 Task: Create a task  Develop a new online platform for event ticket sales , assign it to team member softage.4@softage.net in the project AgileMind and update the status of the task to  On Track  , set the priority of the task to Low
Action: Mouse moved to (73, 53)
Screenshot: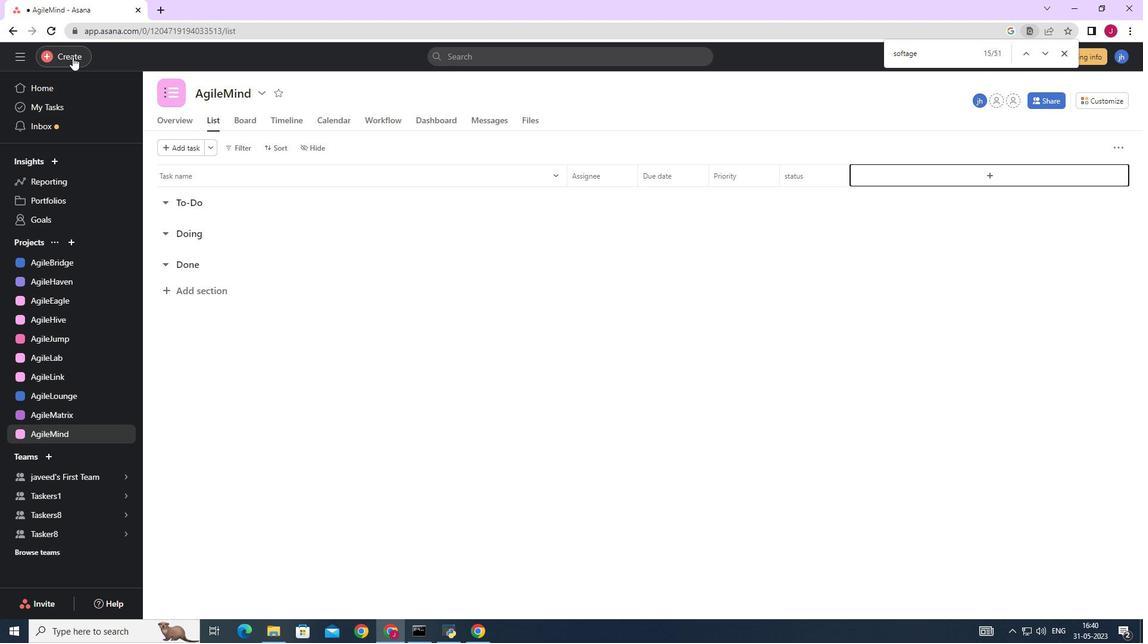
Action: Mouse pressed left at (73, 53)
Screenshot: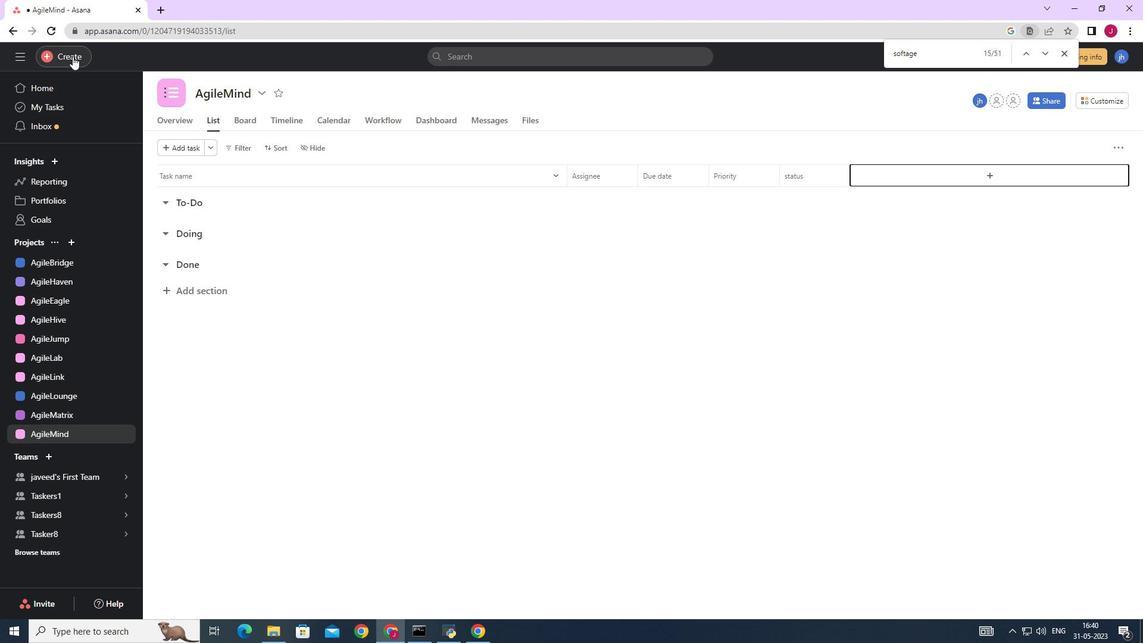 
Action: Mouse moved to (140, 58)
Screenshot: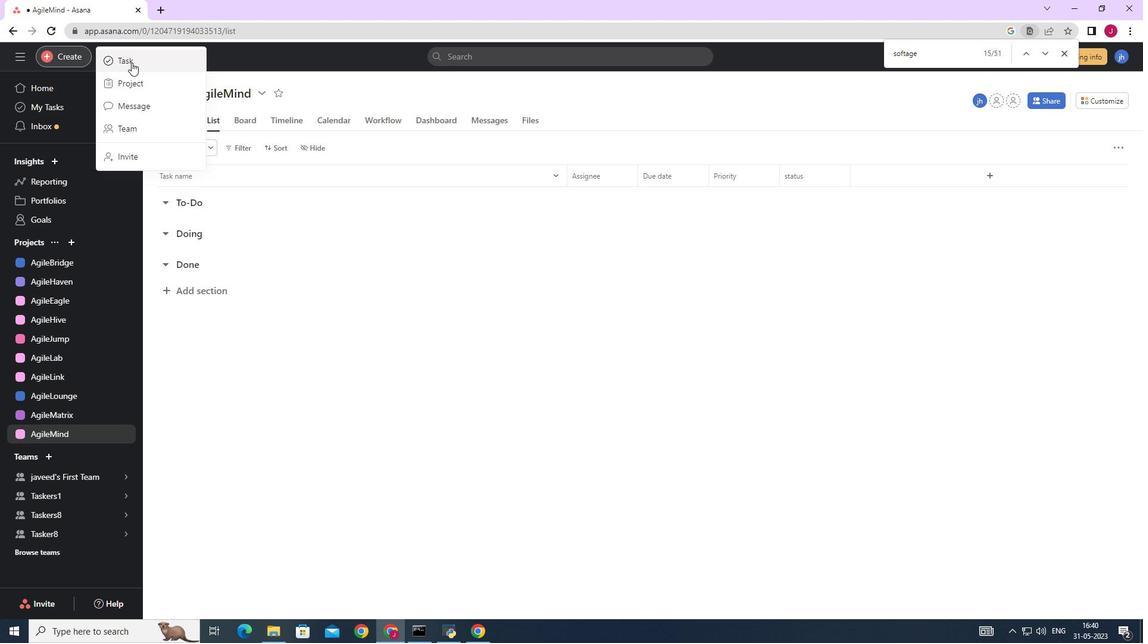 
Action: Mouse pressed left at (140, 58)
Screenshot: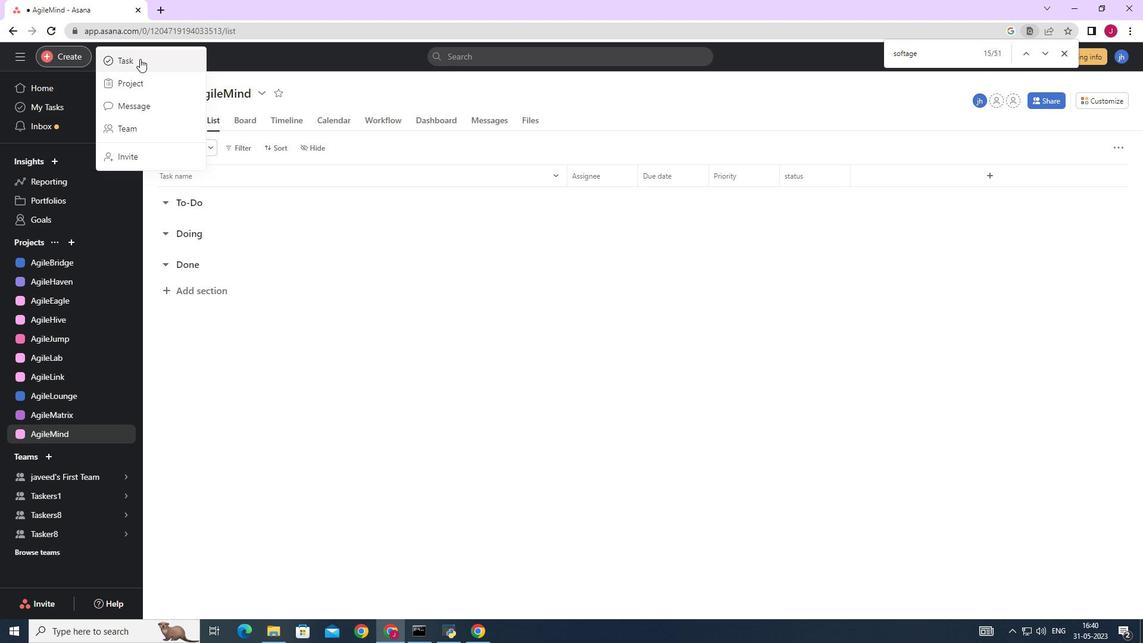 
Action: Mouse moved to (932, 396)
Screenshot: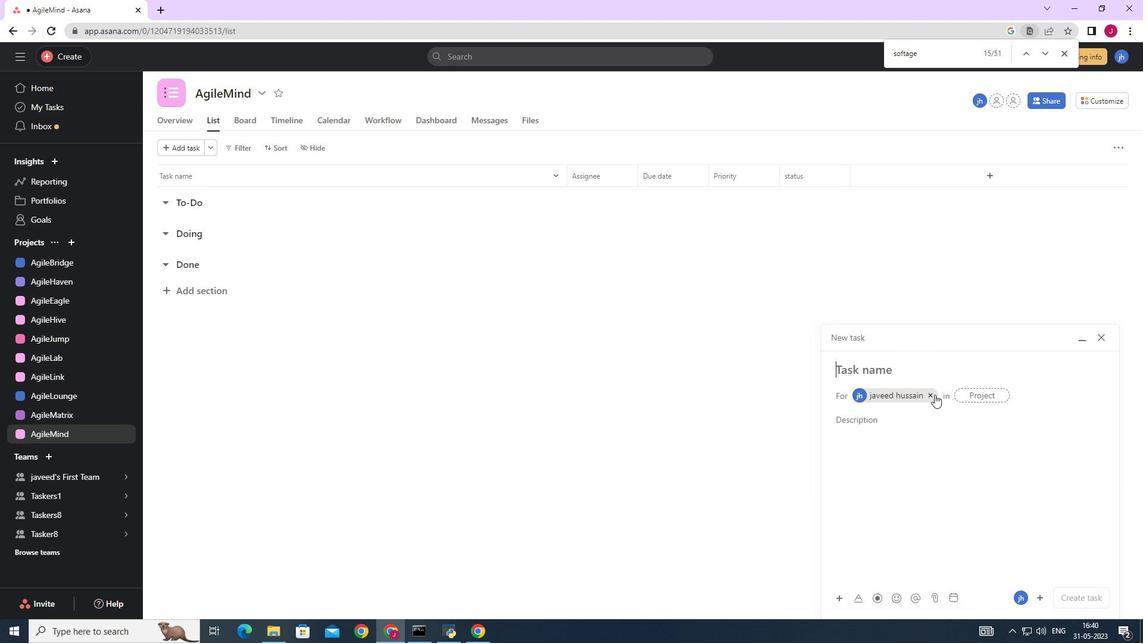 
Action: Mouse pressed left at (932, 396)
Screenshot: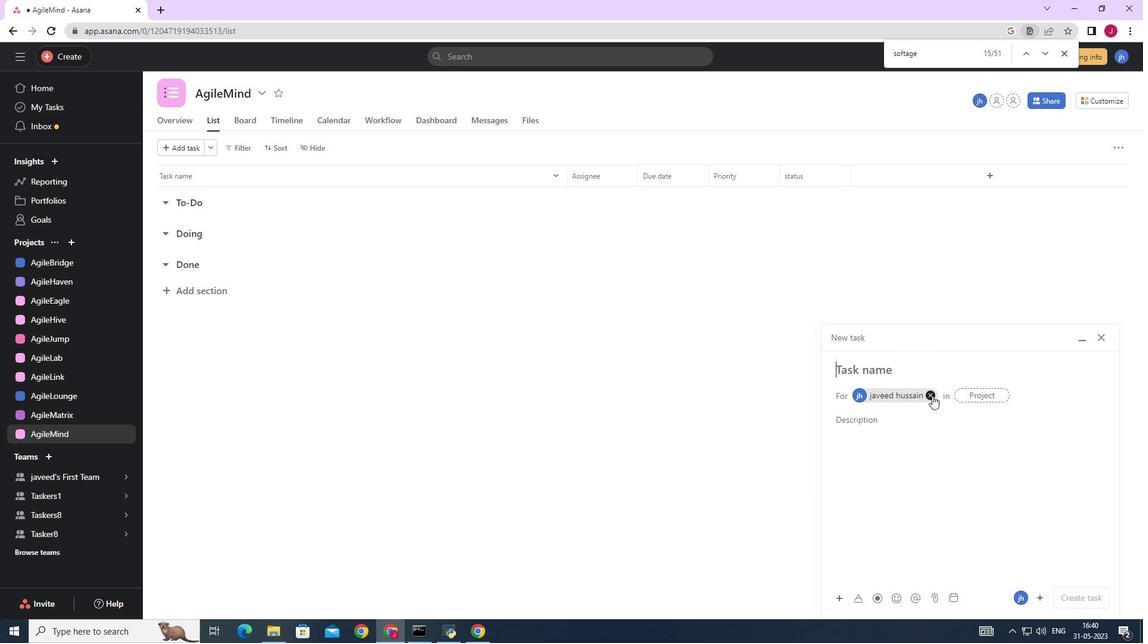 
Action: Mouse moved to (871, 364)
Screenshot: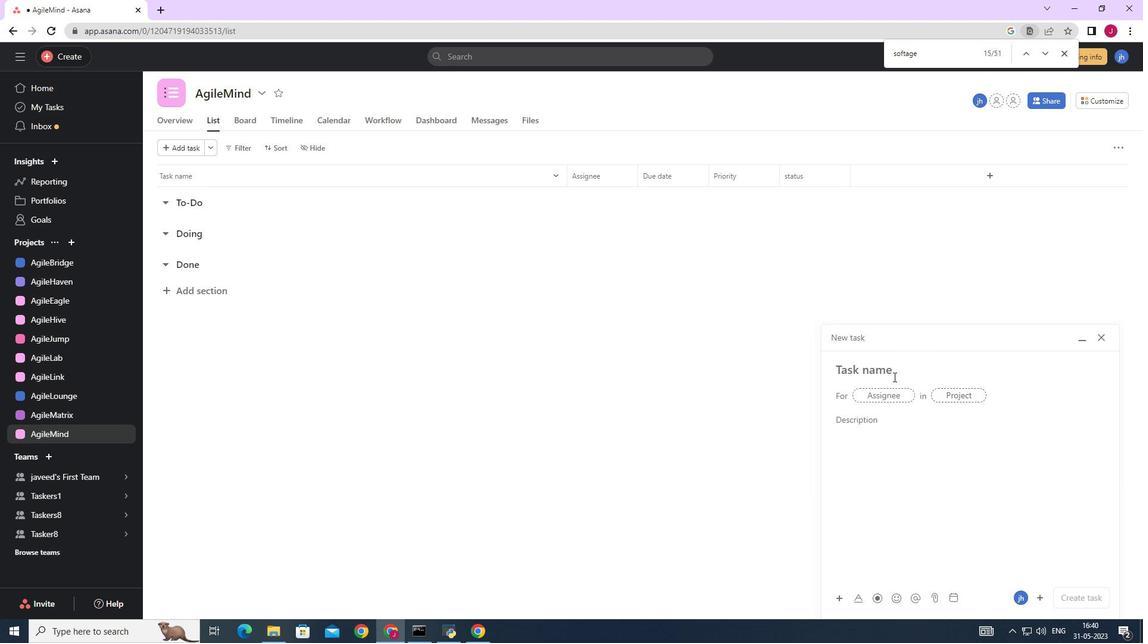 
Action: Mouse pressed left at (871, 364)
Screenshot: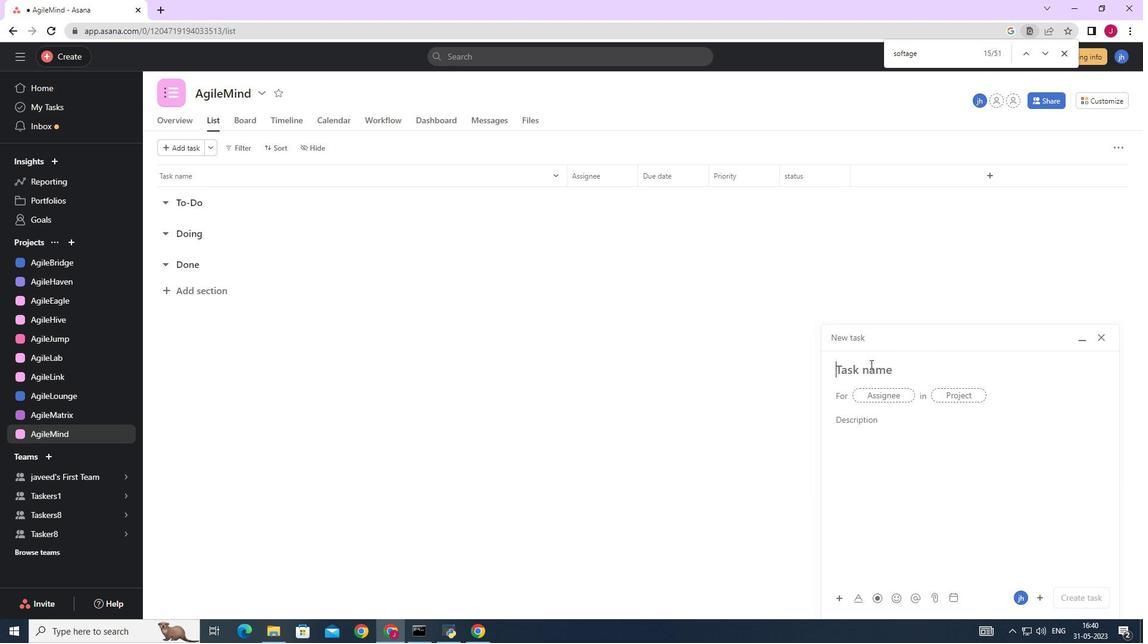 
Action: Key pressed <Key.caps_lock>D<Key.caps_lock>evelop<Key.space>a<Key.space>new<Key.space>online<Key.space>platform<Key.space>for<Key.space>event<Key.space>ticket<Key.space>sales
Screenshot: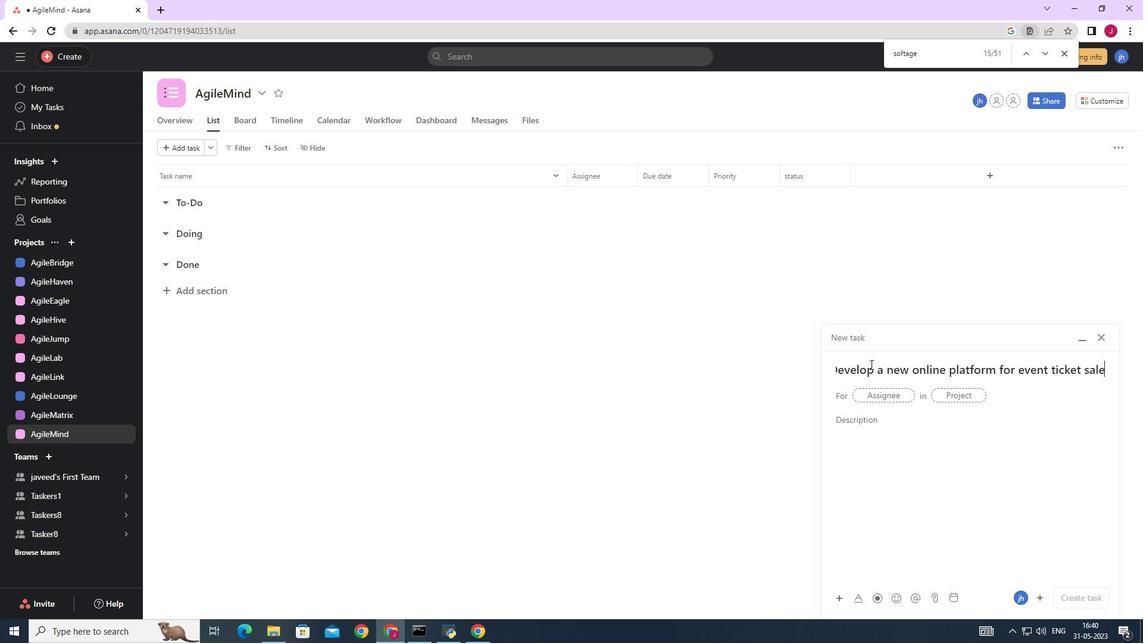 
Action: Mouse moved to (882, 395)
Screenshot: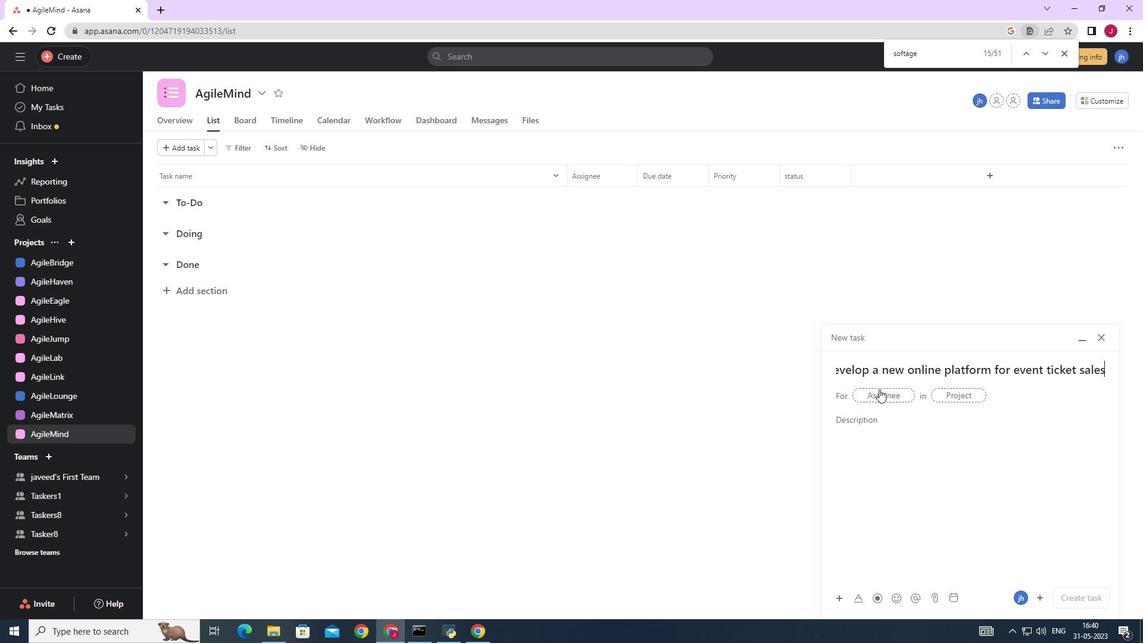 
Action: Mouse pressed left at (882, 395)
Screenshot: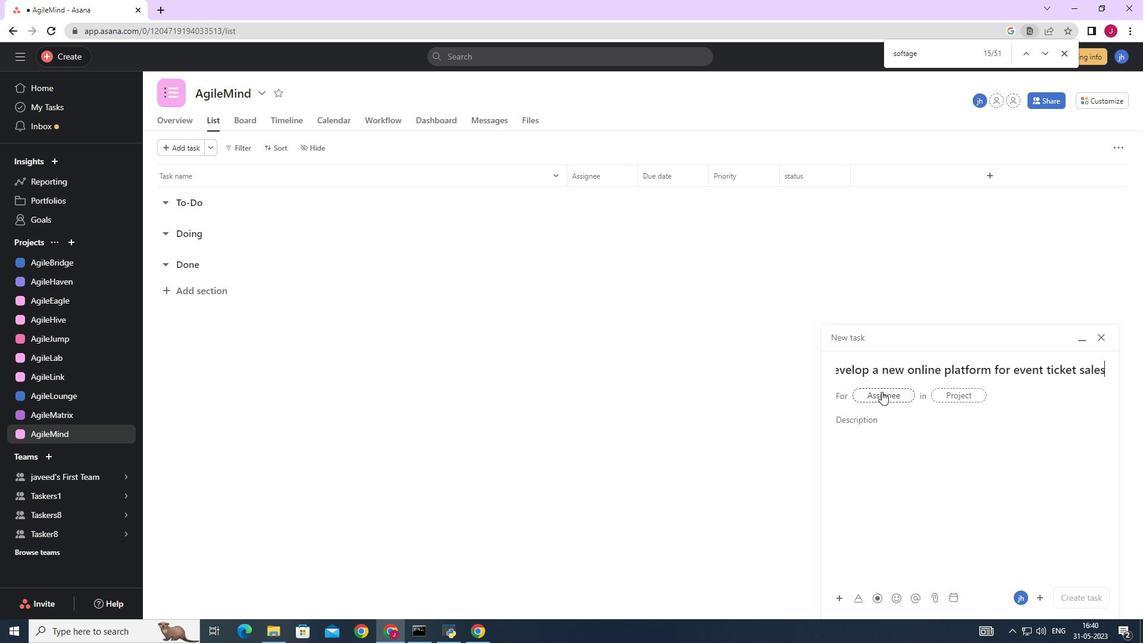 
Action: Key pressed softage.4
Screenshot: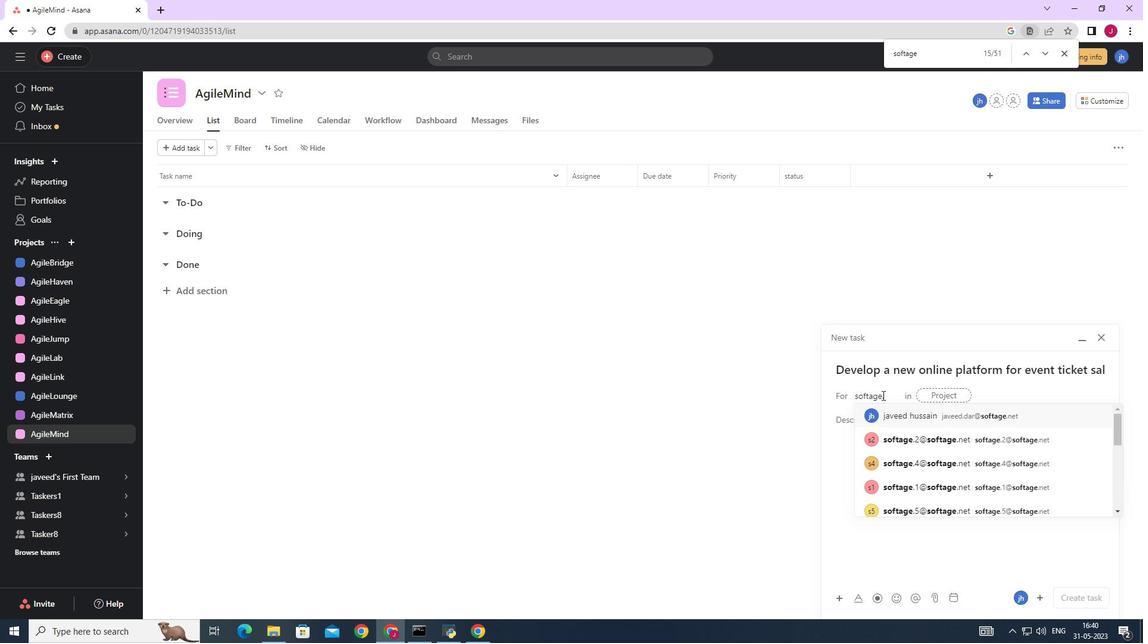 
Action: Mouse moved to (944, 412)
Screenshot: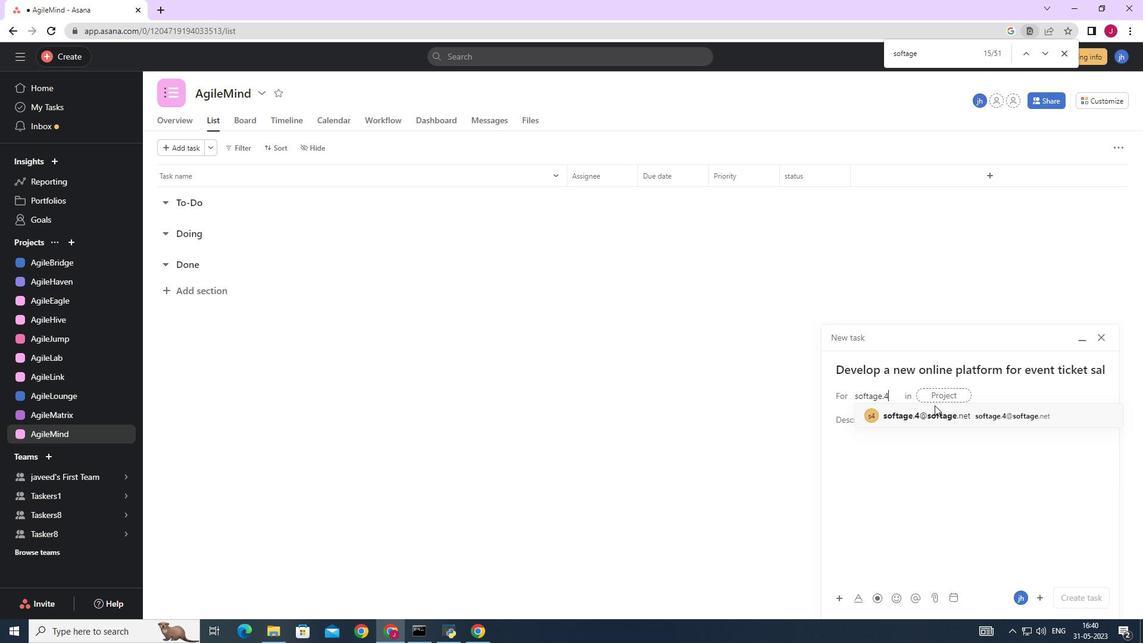 
Action: Mouse pressed left at (944, 412)
Screenshot: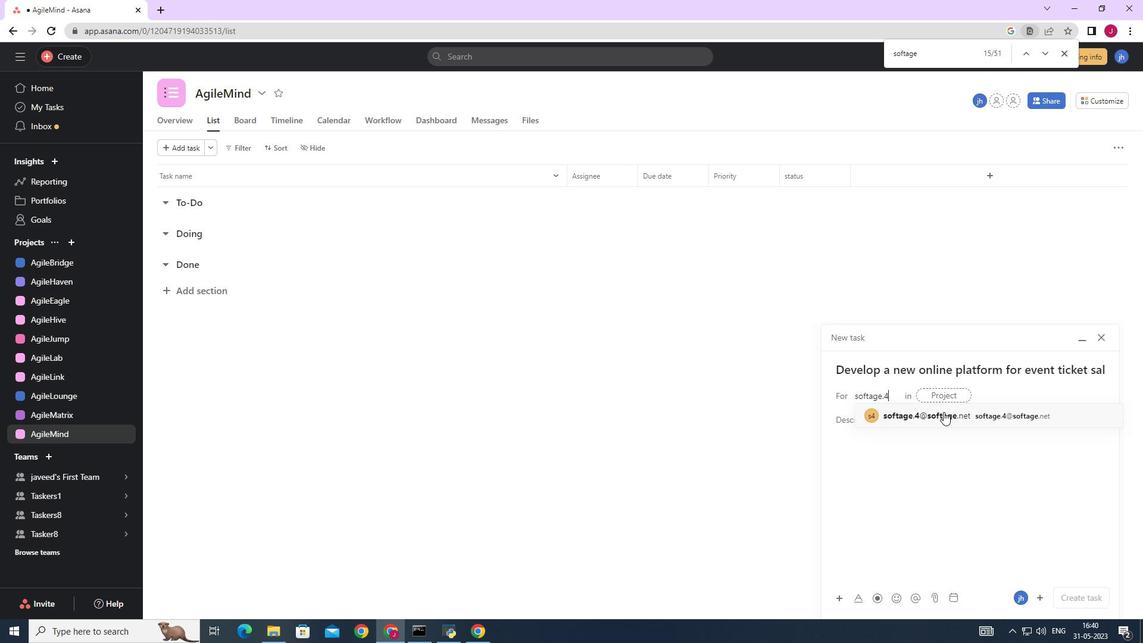 
Action: Mouse moved to (760, 415)
Screenshot: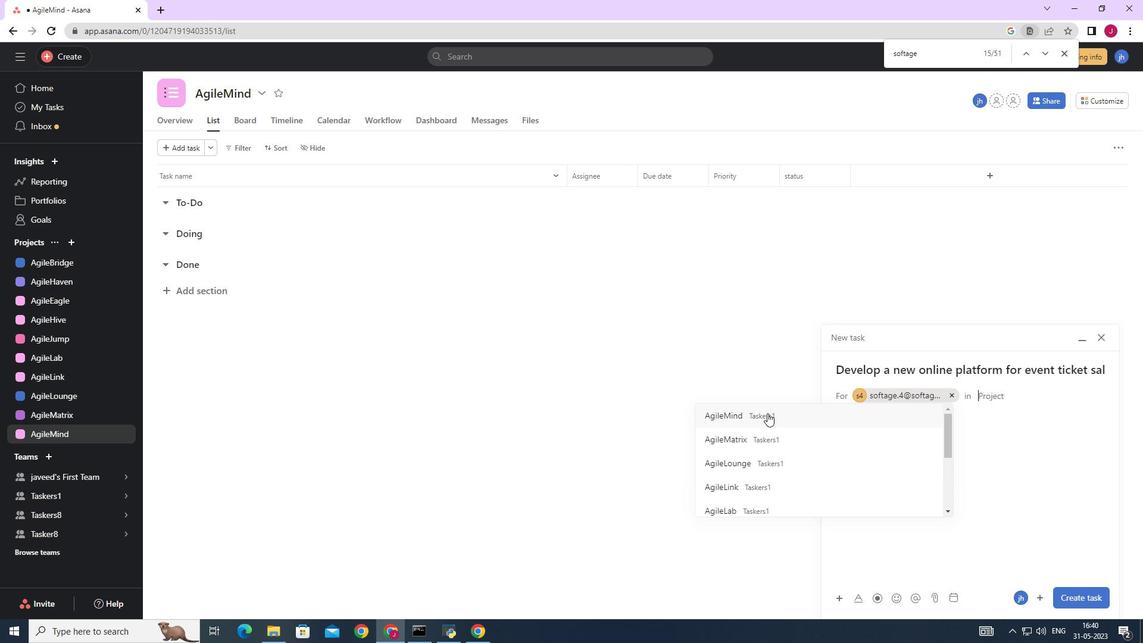 
Action: Mouse pressed left at (760, 415)
Screenshot: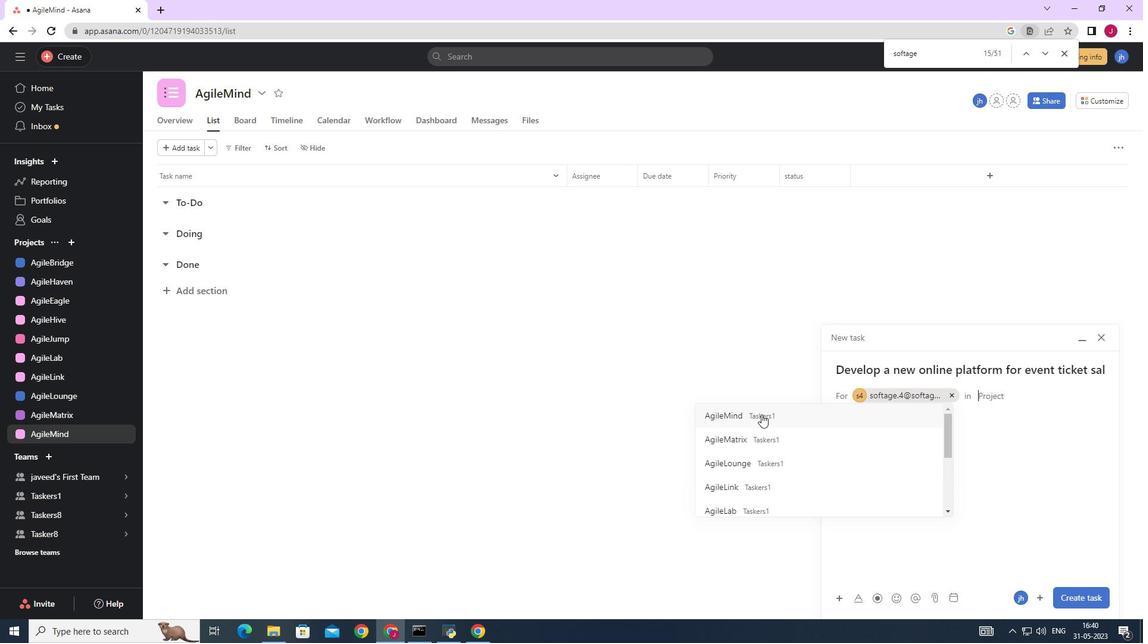 
Action: Mouse moved to (900, 424)
Screenshot: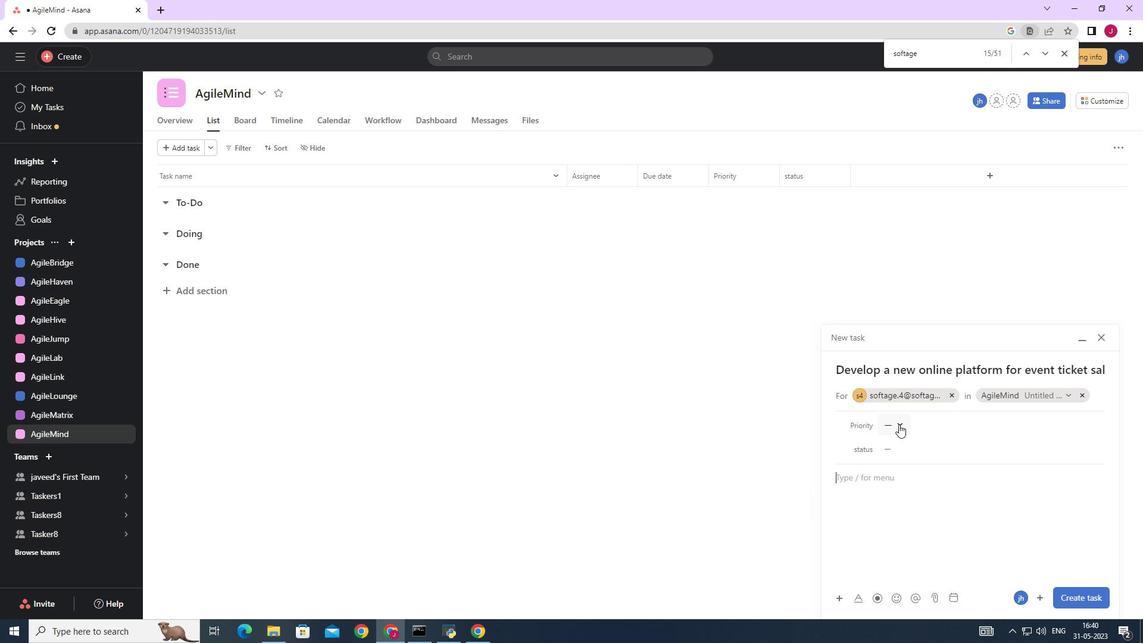 
Action: Mouse pressed left at (900, 424)
Screenshot: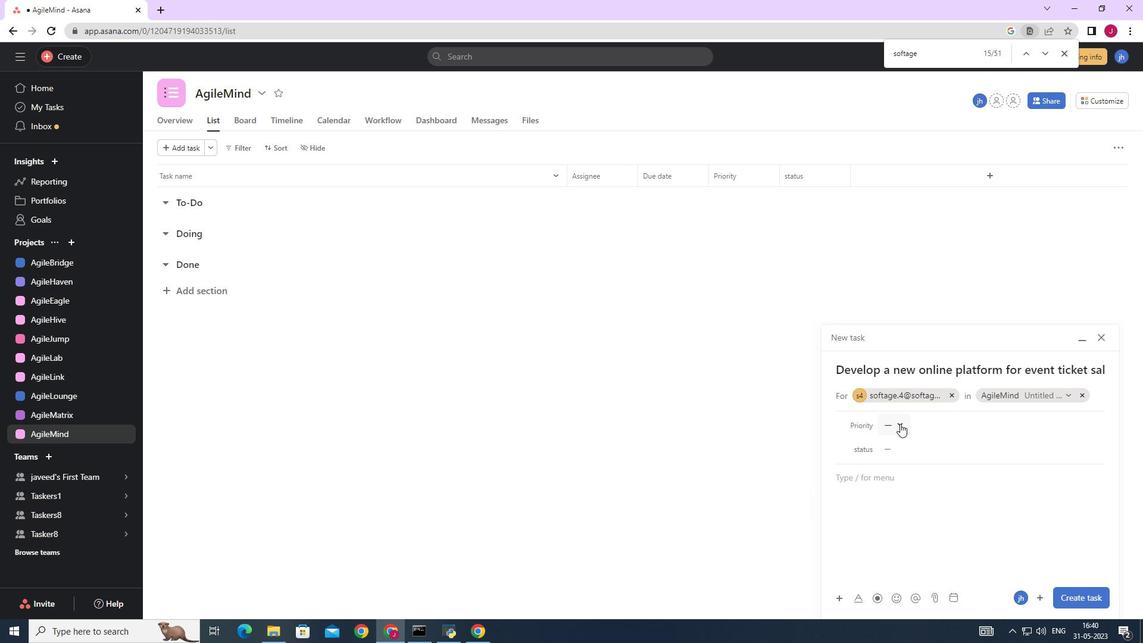
Action: Mouse moved to (913, 509)
Screenshot: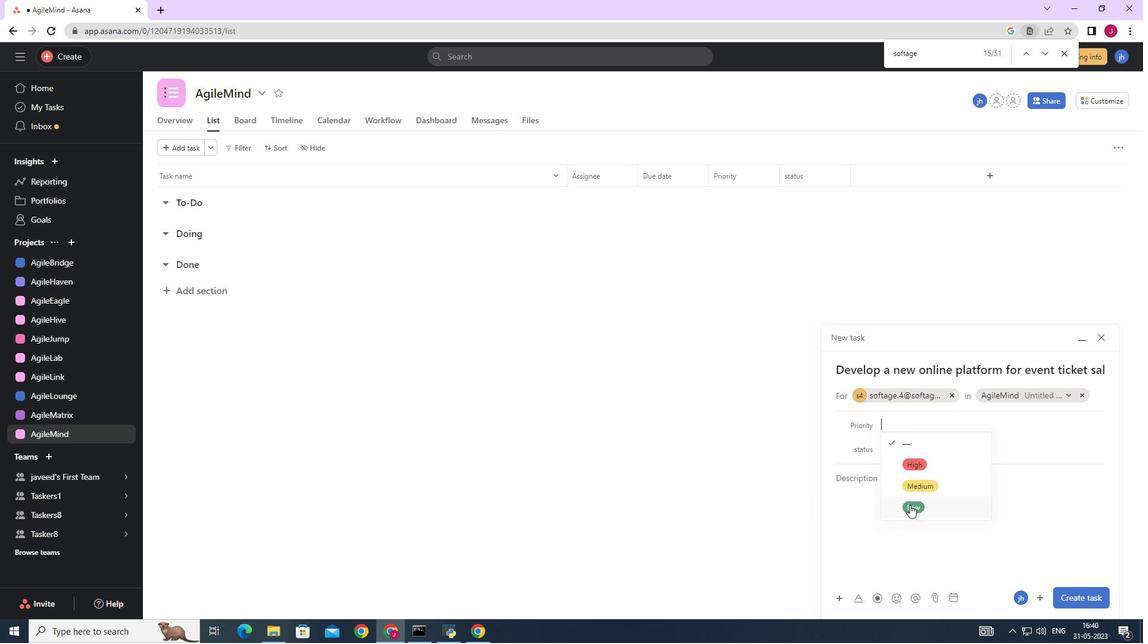 
Action: Mouse pressed left at (913, 509)
Screenshot: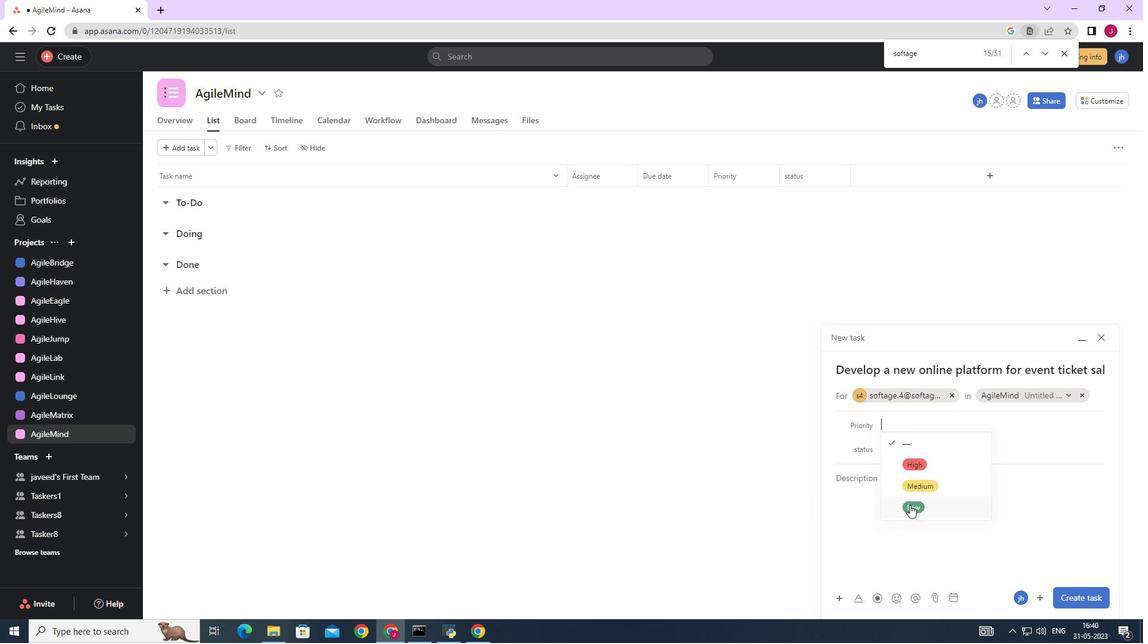 
Action: Mouse moved to (901, 448)
Screenshot: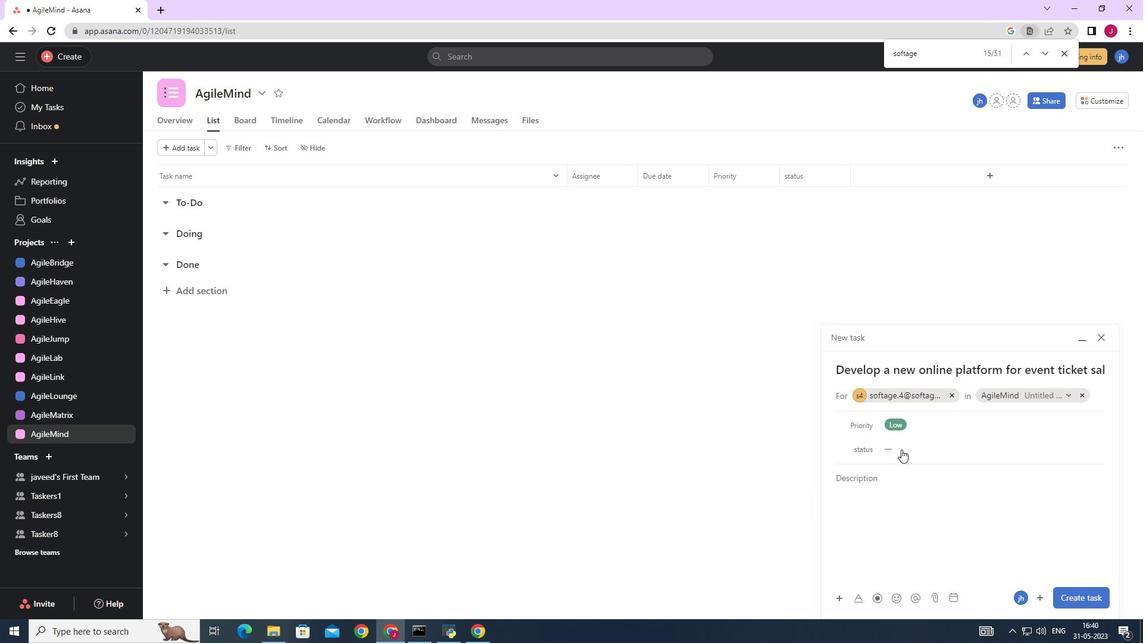 
Action: Mouse pressed left at (901, 448)
Screenshot: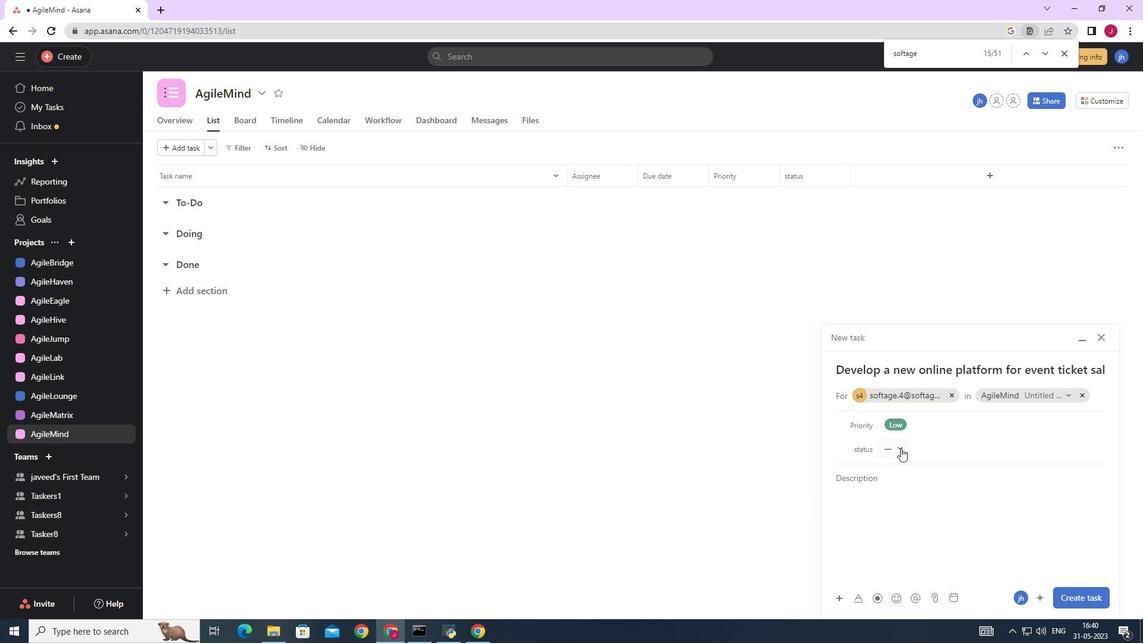 
Action: Mouse moved to (921, 486)
Screenshot: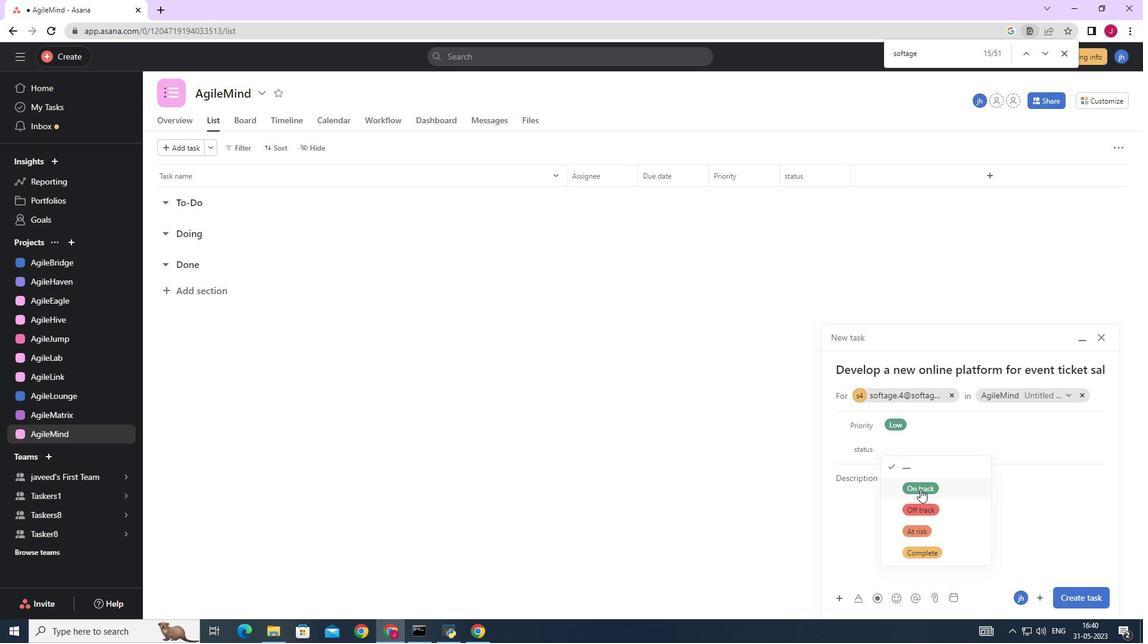 
Action: Mouse pressed left at (921, 486)
Screenshot: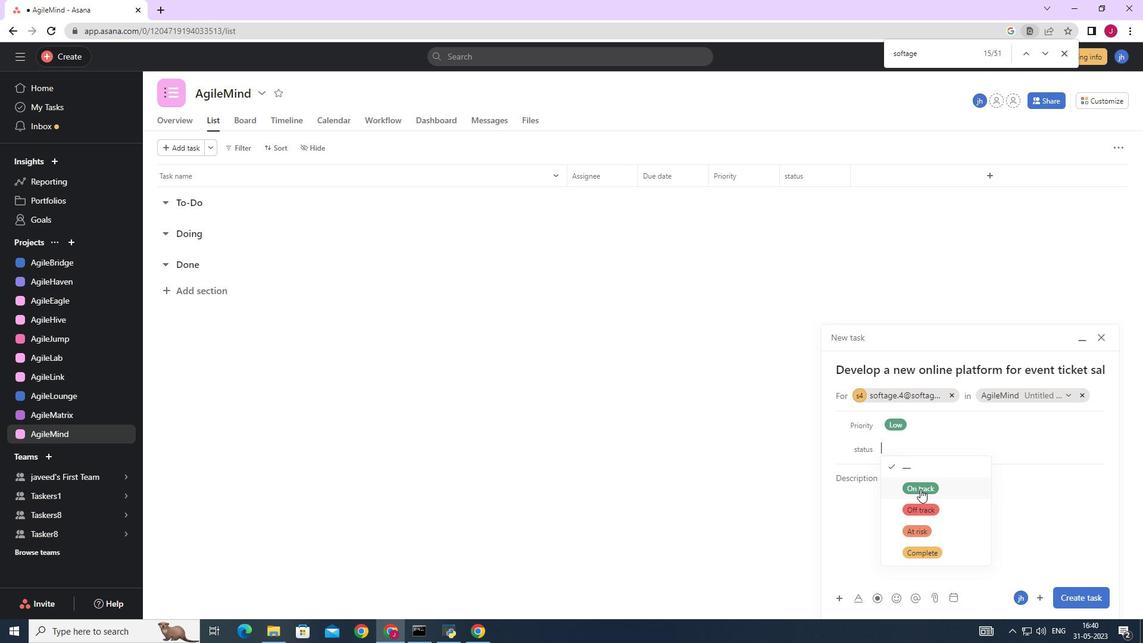 
Action: Mouse moved to (1083, 595)
Screenshot: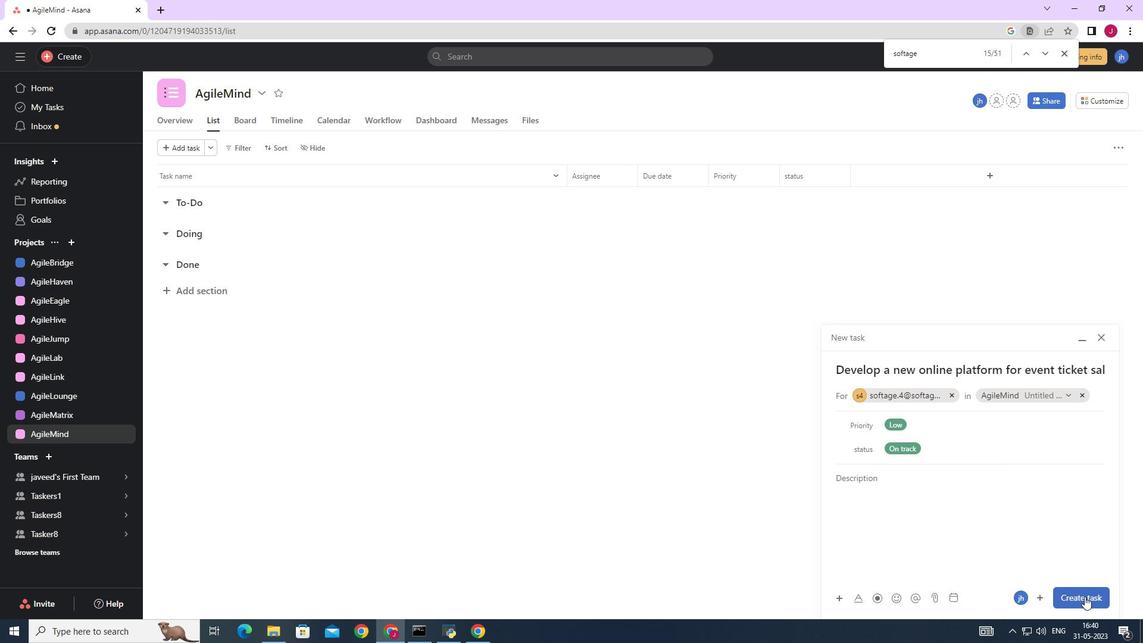 
Action: Mouse pressed left at (1083, 595)
Screenshot: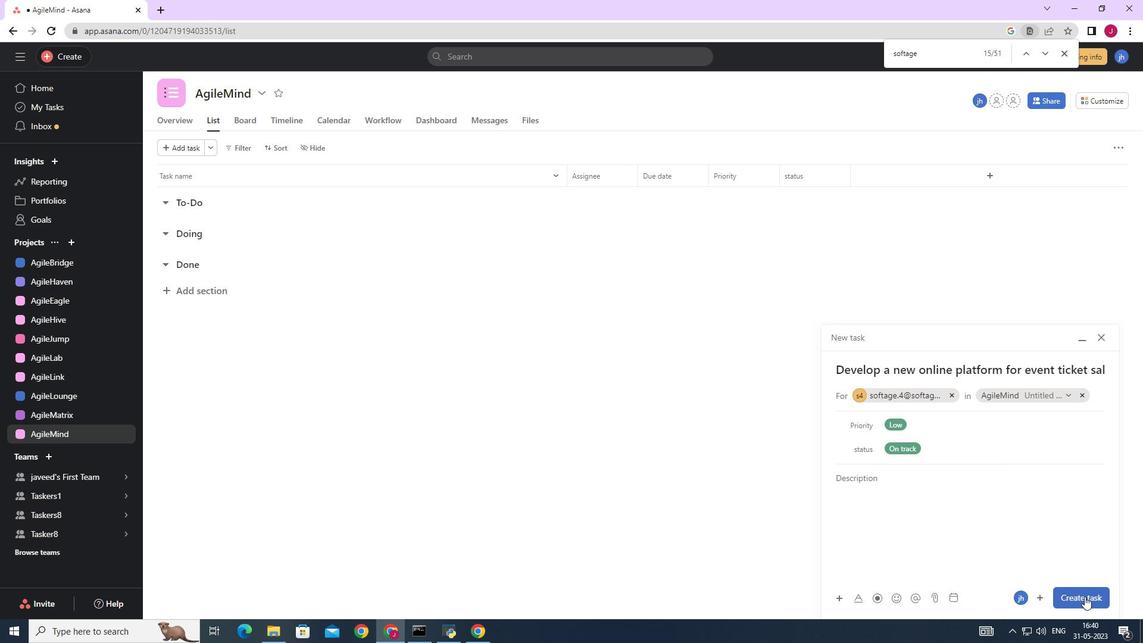 
Action: Mouse moved to (930, 561)
Screenshot: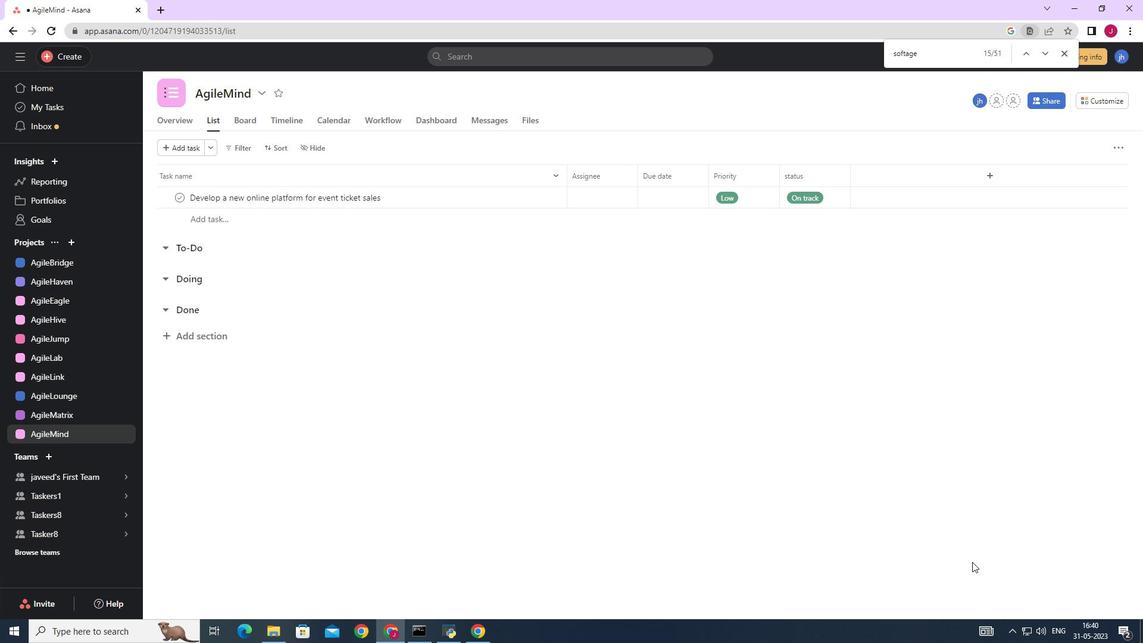 
